 Task: Create a rule from the Routing list, Task moved to a section -> Set Priority in the project BrainBoost , set the section as Done clear the priority
Action: Mouse moved to (673, 281)
Screenshot: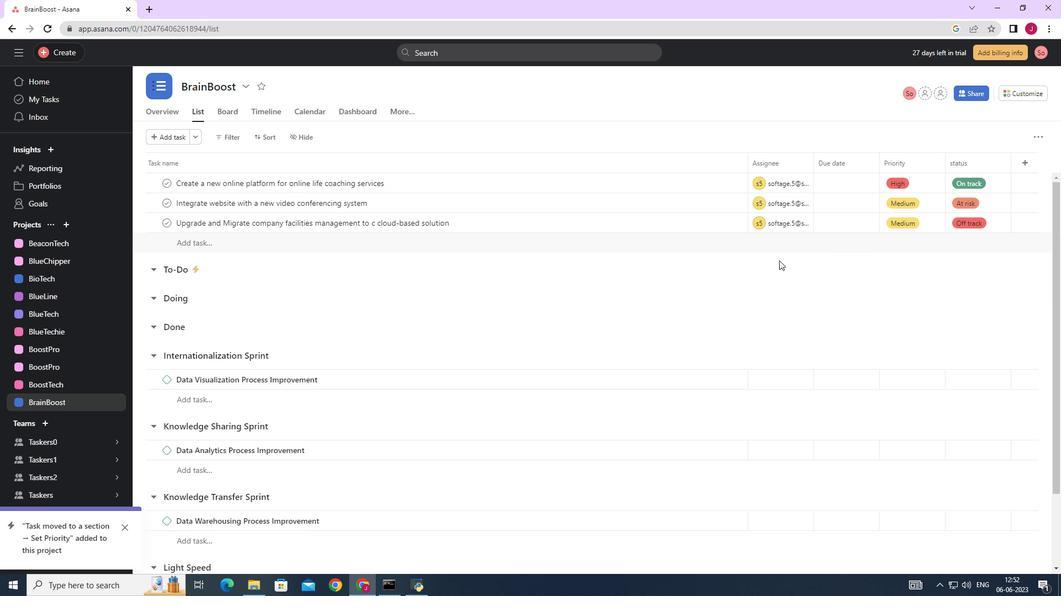 
Action: Mouse scrolled (673, 281) with delta (0, 0)
Screenshot: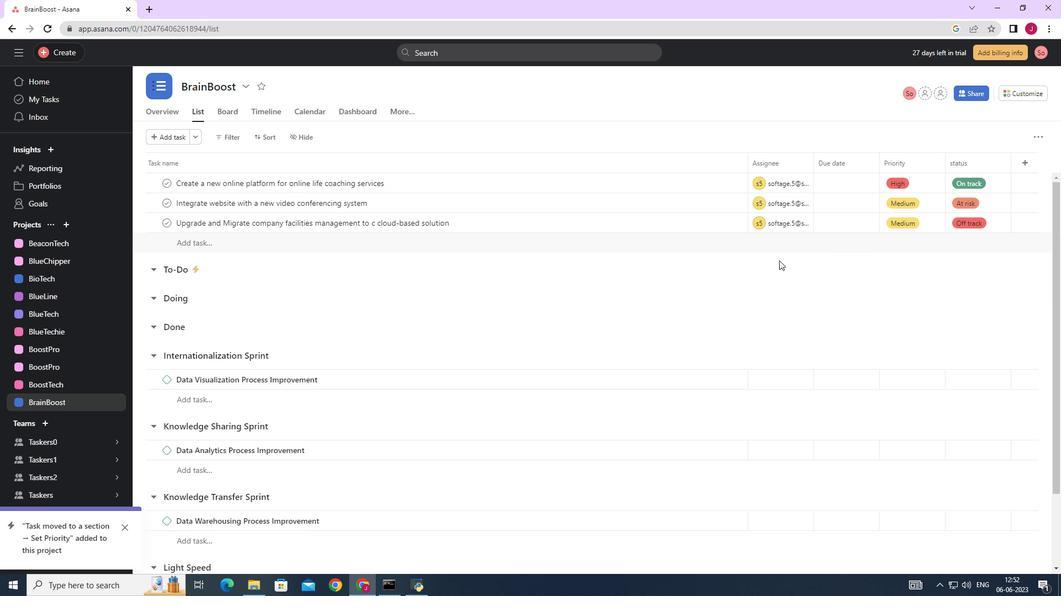 
Action: Mouse moved to (668, 281)
Screenshot: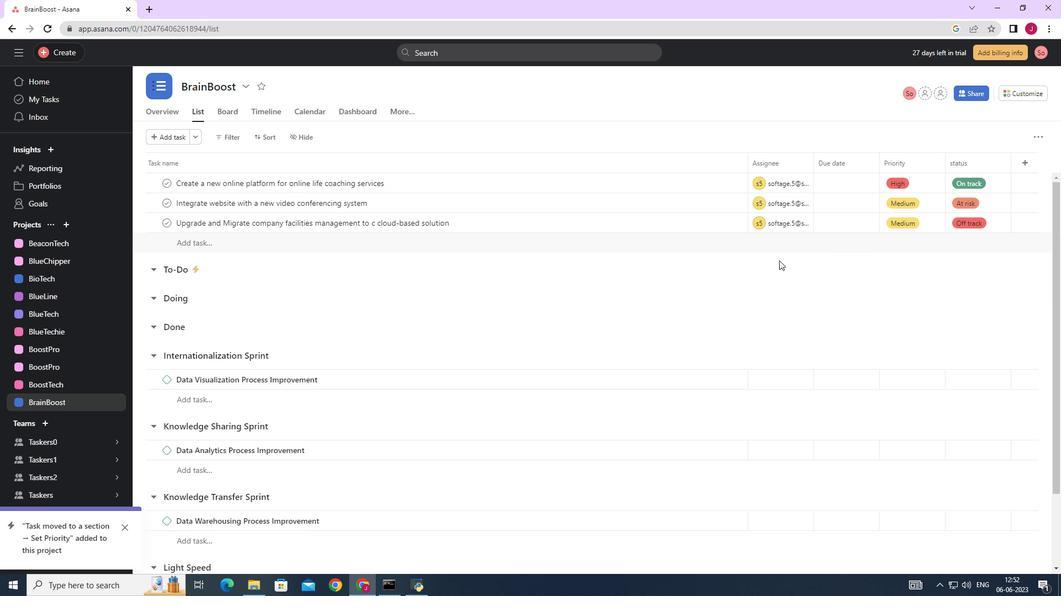 
Action: Mouse scrolled (668, 282) with delta (0, 0)
Screenshot: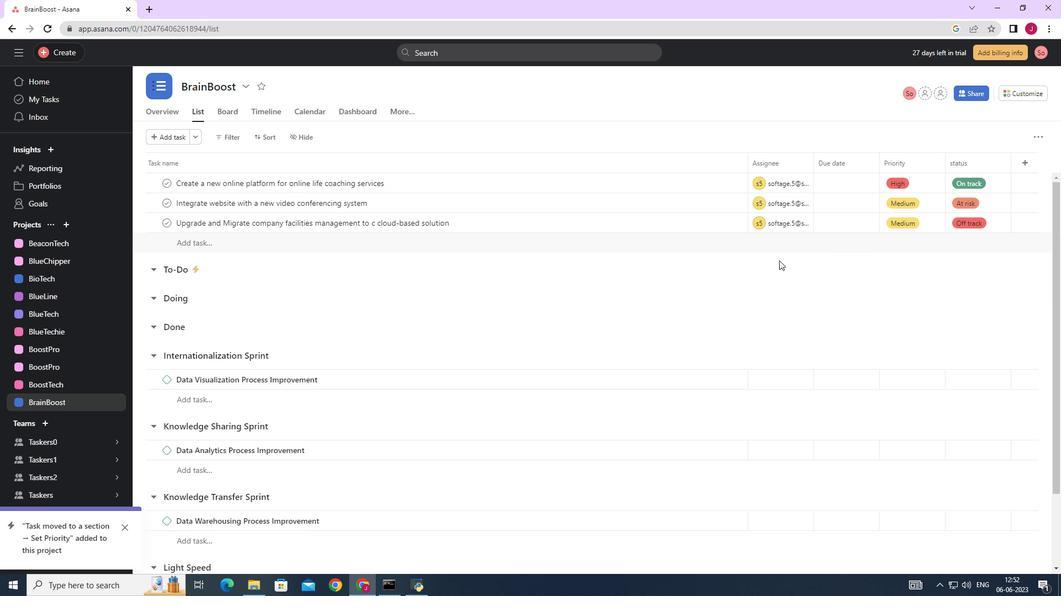 
Action: Mouse moved to (665, 281)
Screenshot: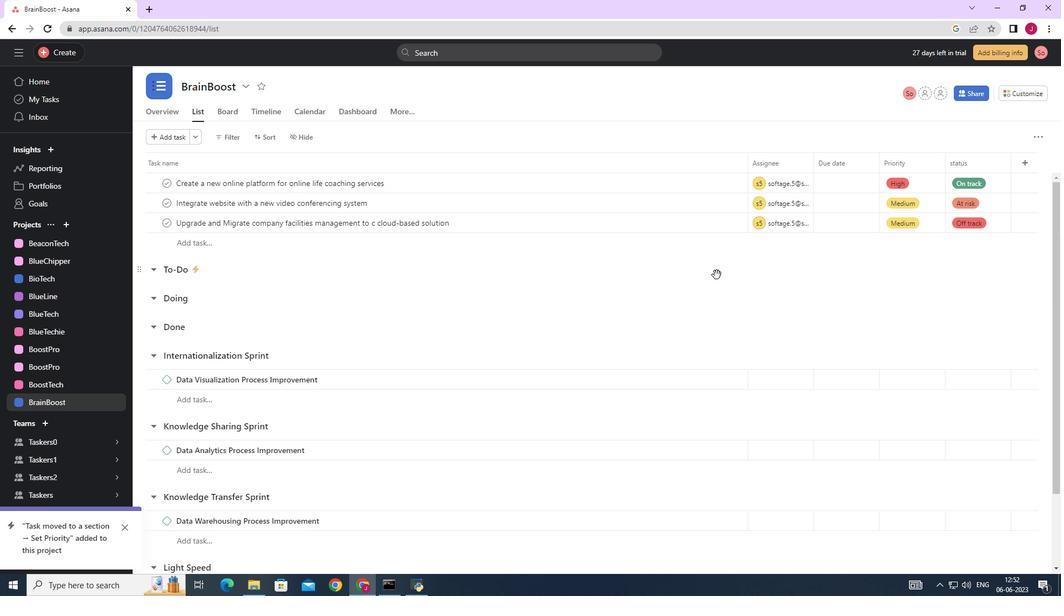 
Action: Mouse scrolled (665, 282) with delta (0, 0)
Screenshot: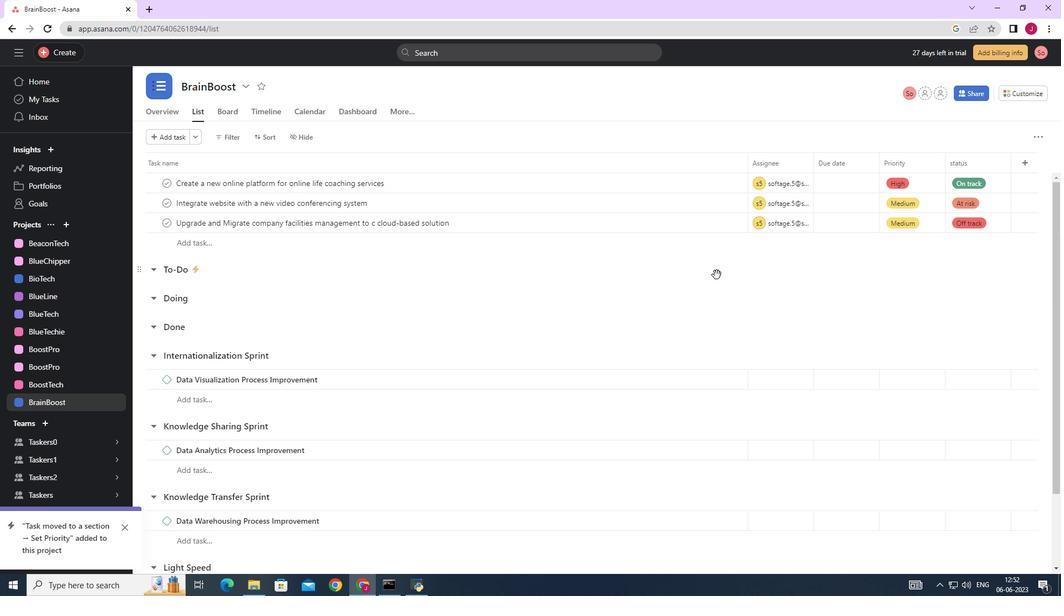 
Action: Mouse moved to (1024, 91)
Screenshot: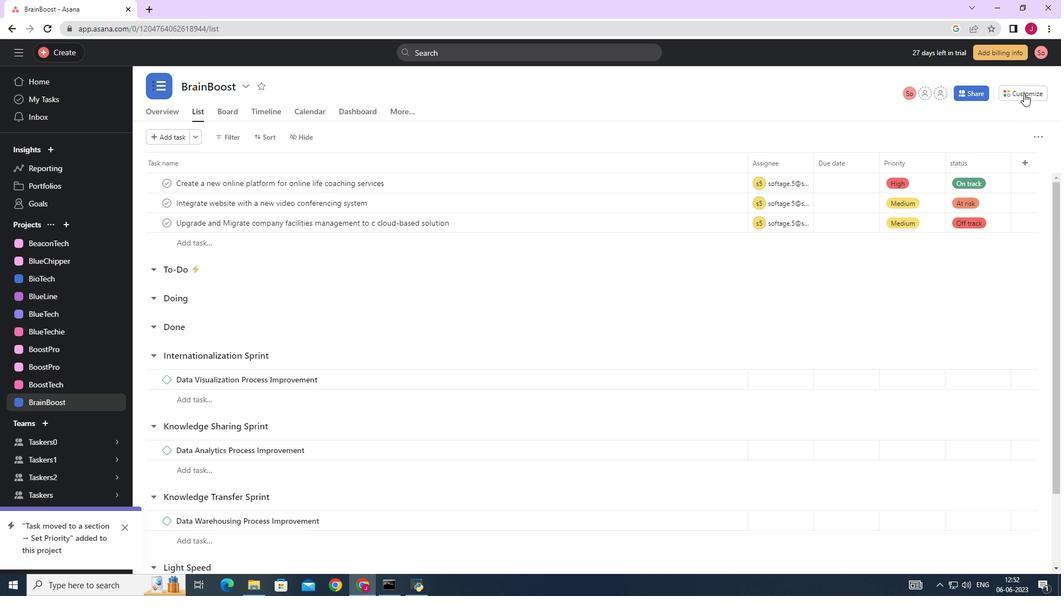 
Action: Mouse pressed left at (1024, 91)
Screenshot: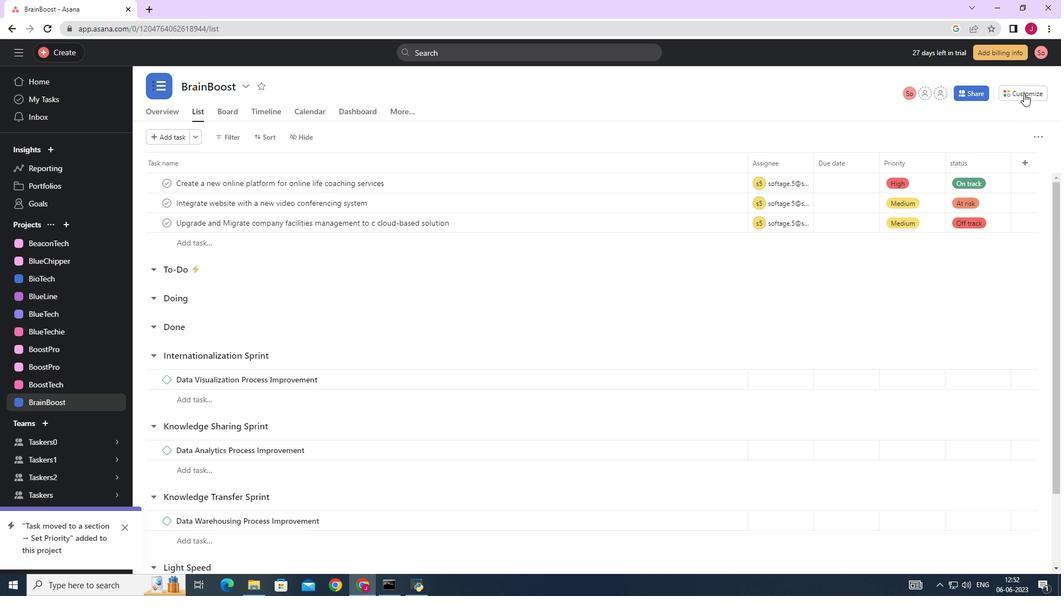 
Action: Mouse moved to (835, 236)
Screenshot: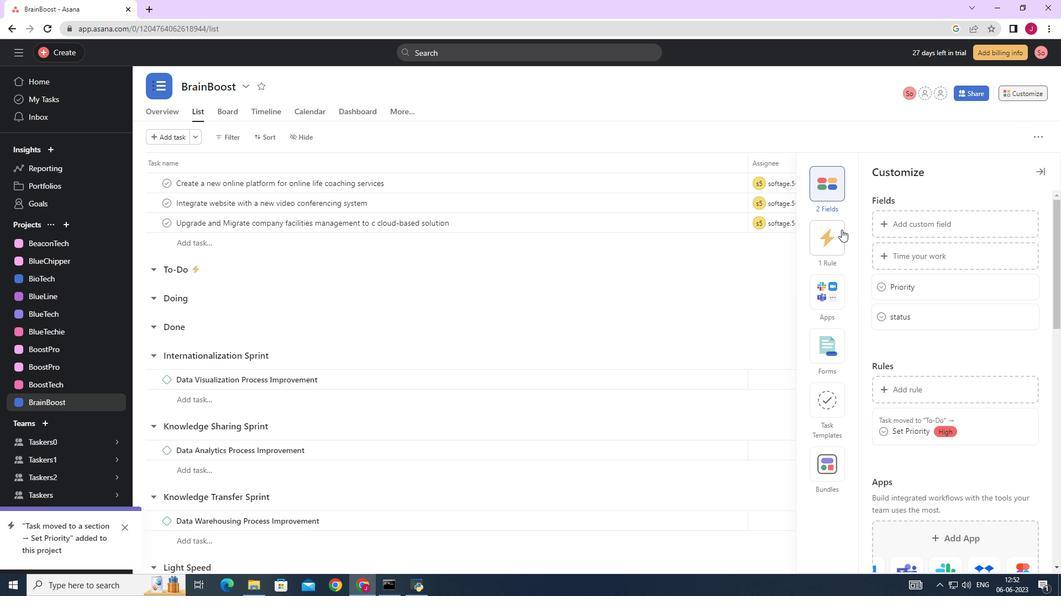 
Action: Mouse pressed left at (835, 236)
Screenshot: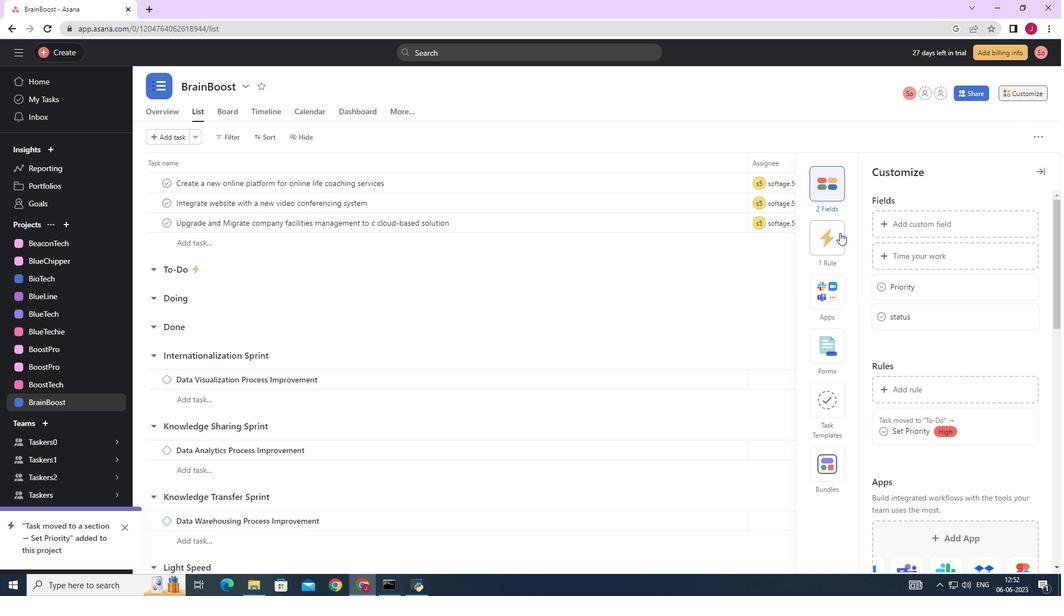 
Action: Mouse moved to (911, 224)
Screenshot: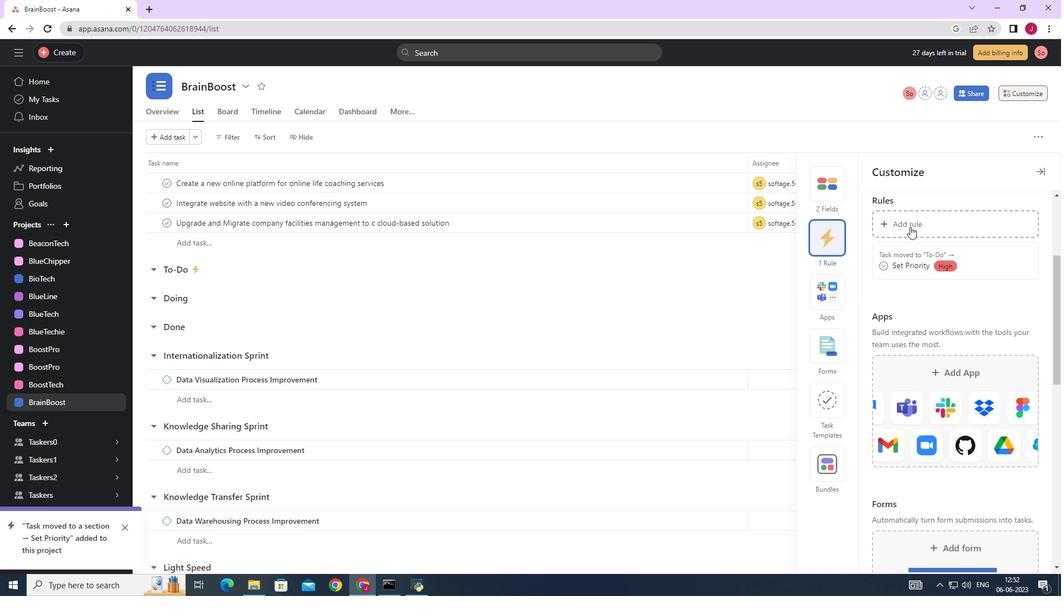 
Action: Mouse pressed left at (911, 224)
Screenshot: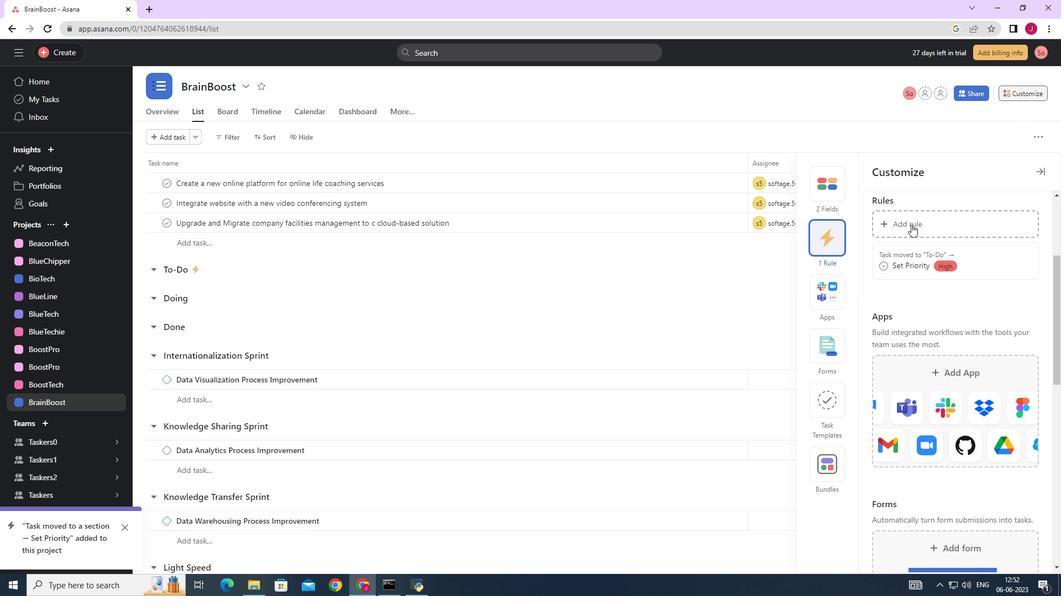 
Action: Mouse moved to (235, 145)
Screenshot: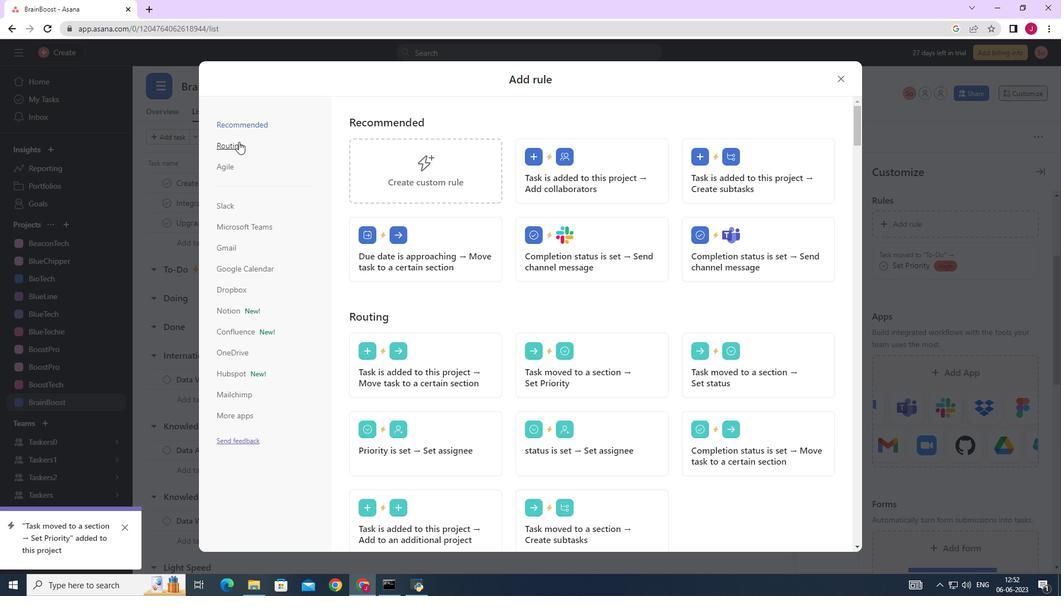 
Action: Mouse pressed left at (235, 145)
Screenshot: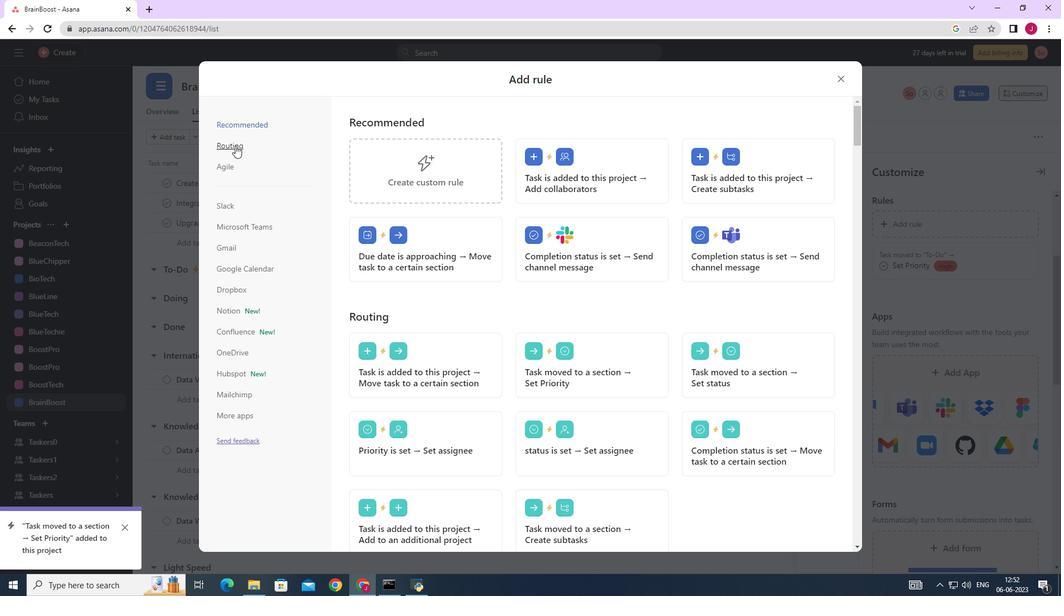 
Action: Mouse moved to (581, 165)
Screenshot: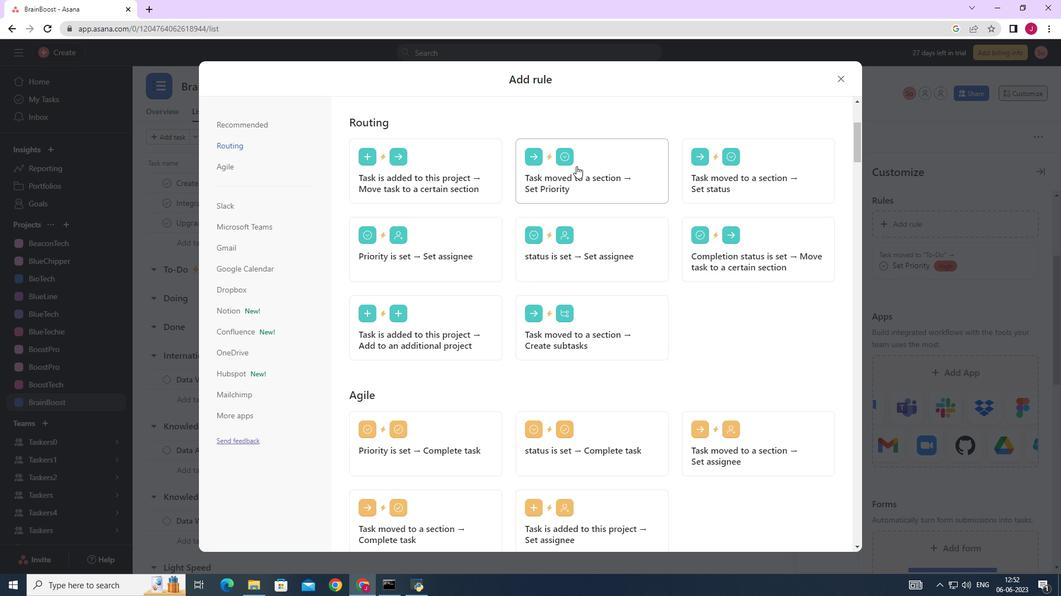 
Action: Mouse pressed left at (581, 165)
Screenshot: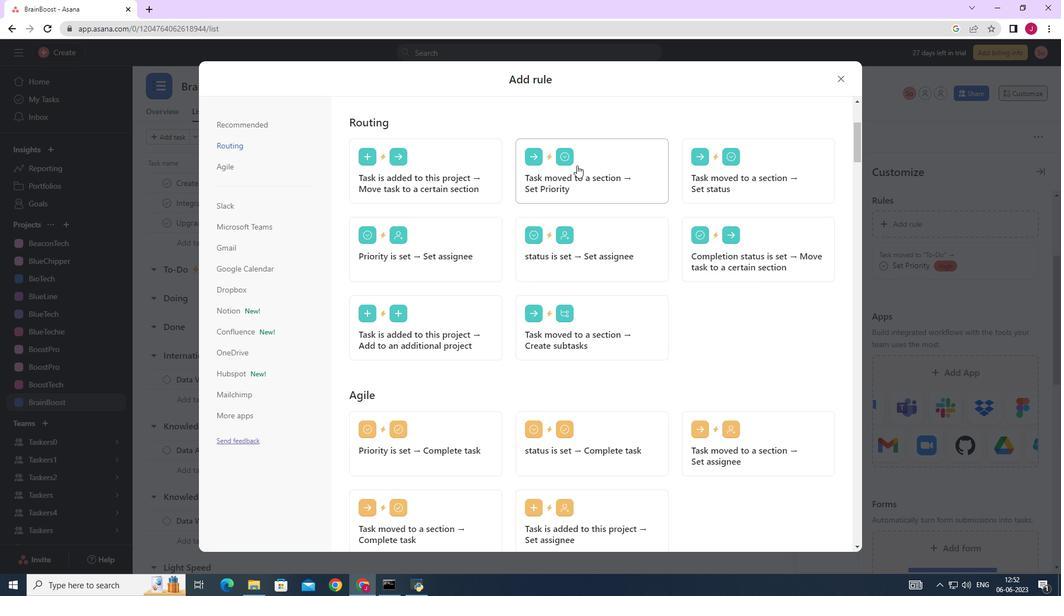 
Action: Mouse moved to (414, 292)
Screenshot: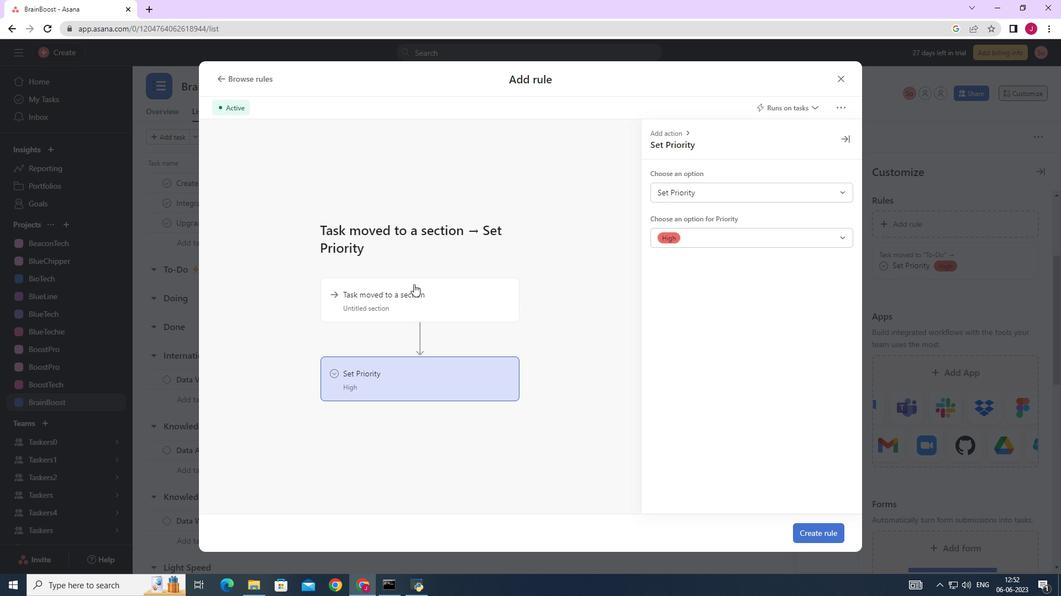 
Action: Mouse pressed left at (414, 292)
Screenshot: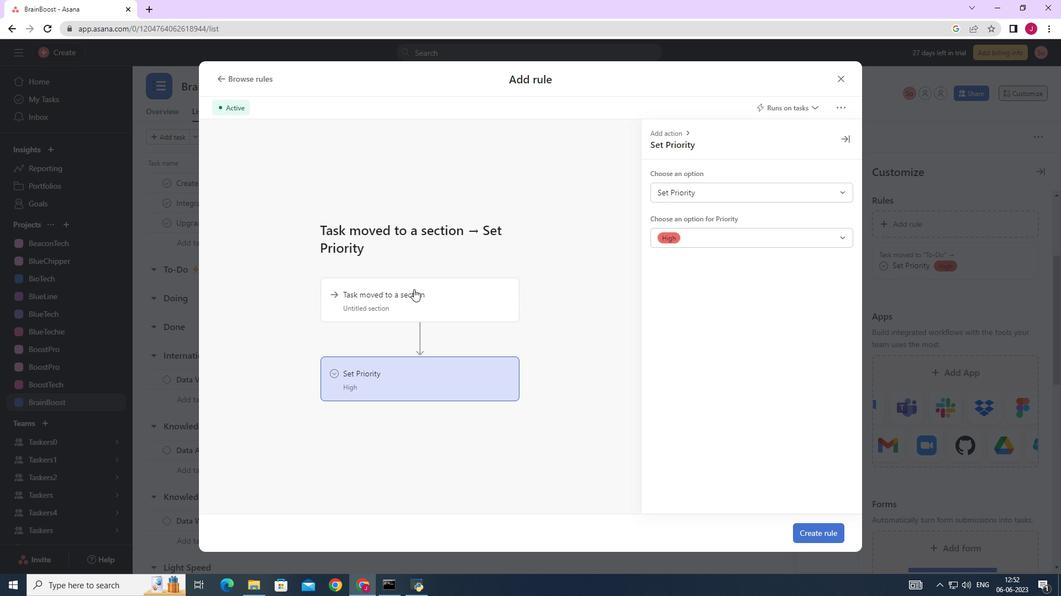 
Action: Mouse moved to (675, 195)
Screenshot: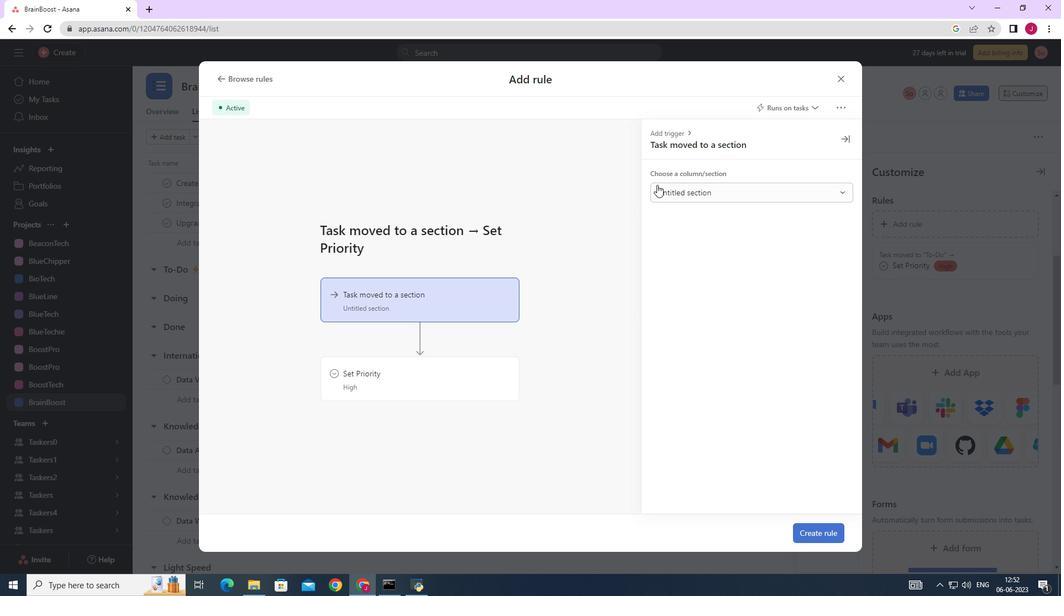 
Action: Mouse pressed left at (675, 195)
Screenshot: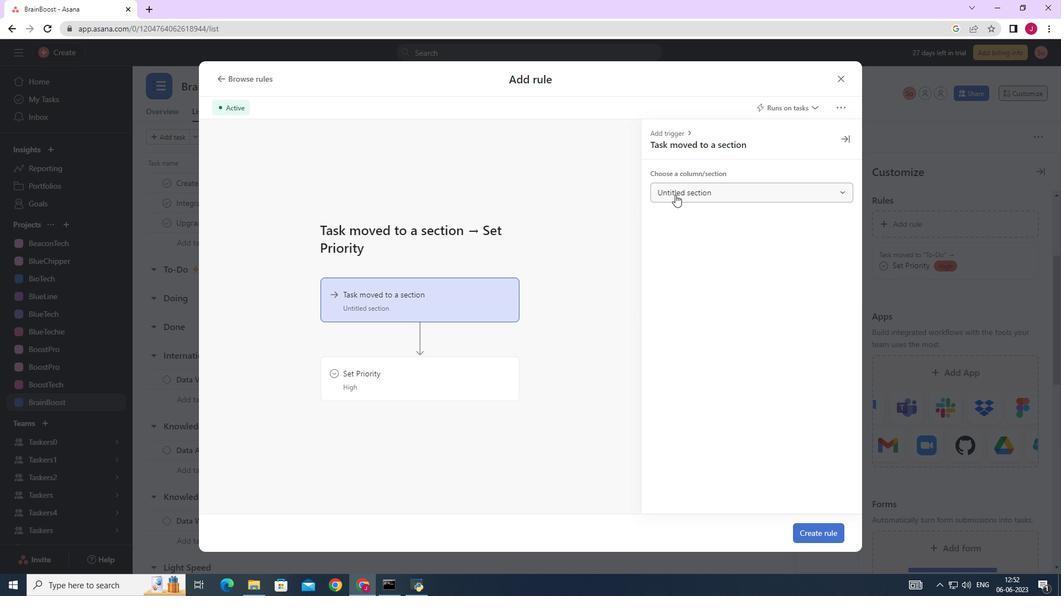 
Action: Mouse moved to (680, 275)
Screenshot: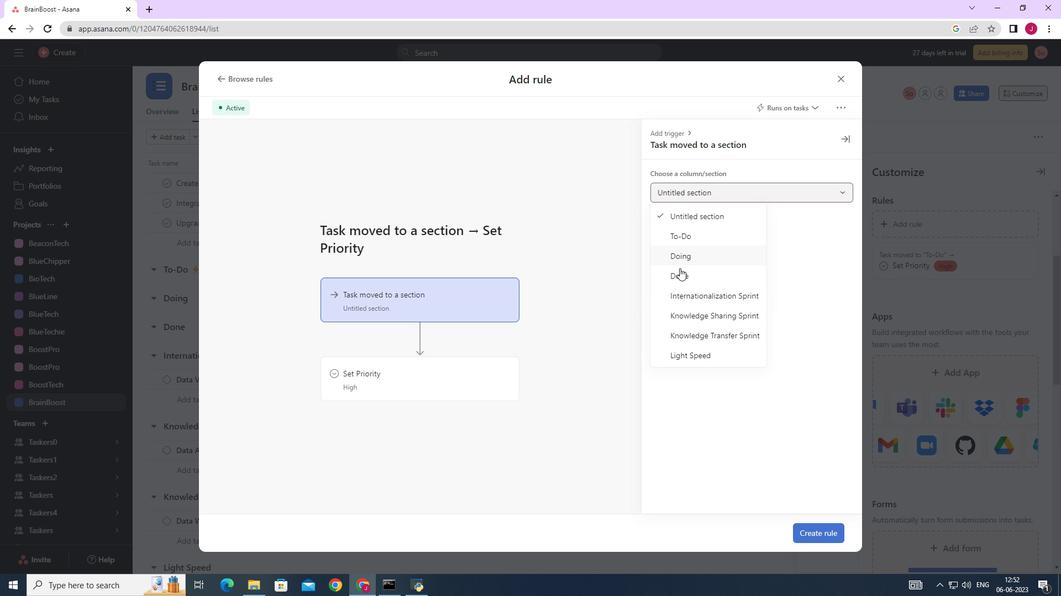 
Action: Mouse pressed left at (680, 275)
Screenshot: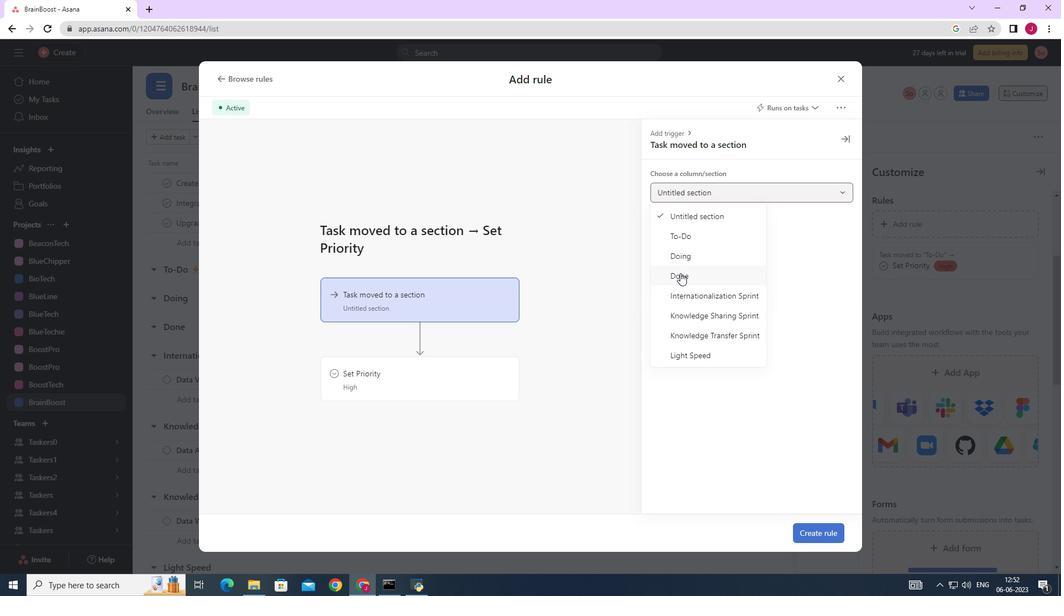 
Action: Mouse moved to (469, 376)
Screenshot: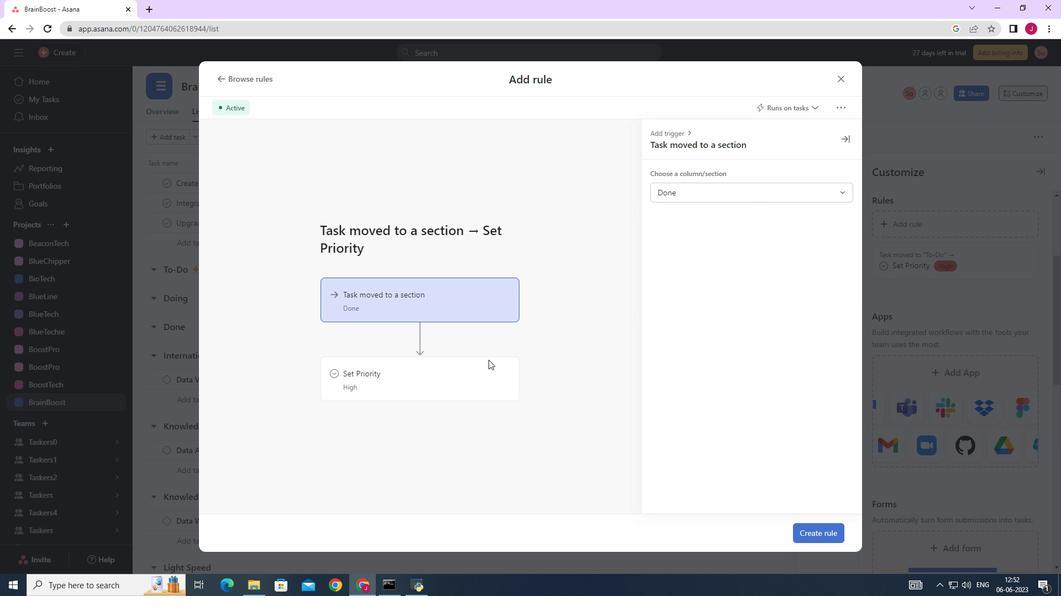 
Action: Mouse pressed left at (469, 376)
Screenshot: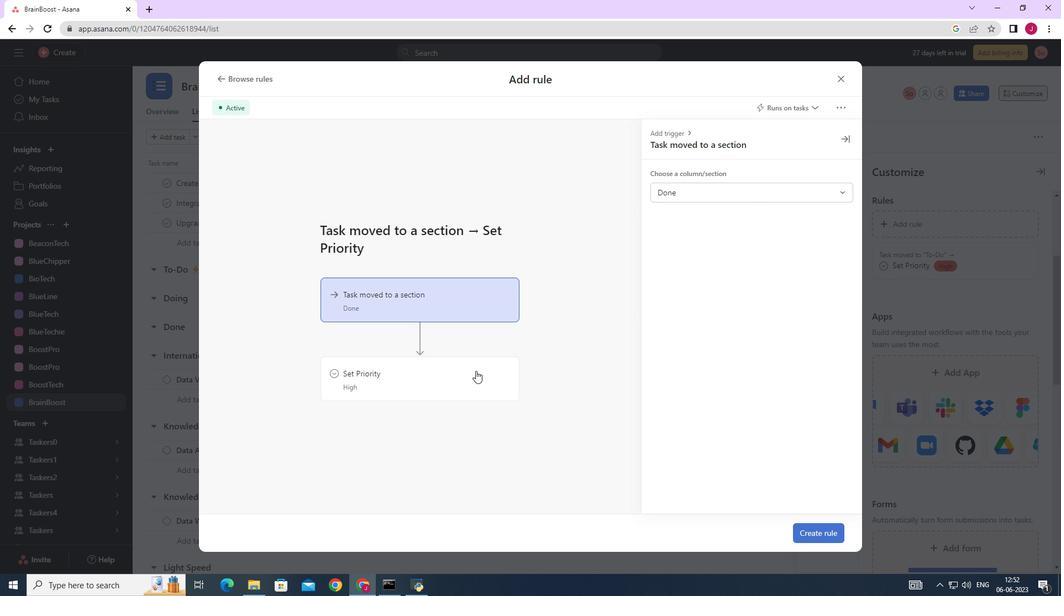 
Action: Mouse moved to (704, 191)
Screenshot: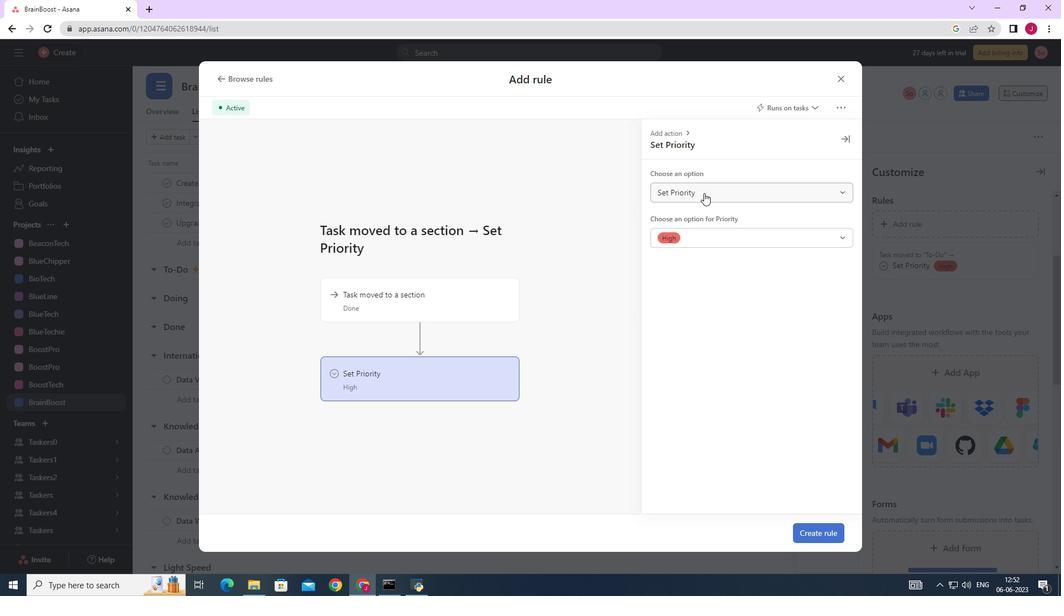 
Action: Mouse pressed left at (704, 191)
Screenshot: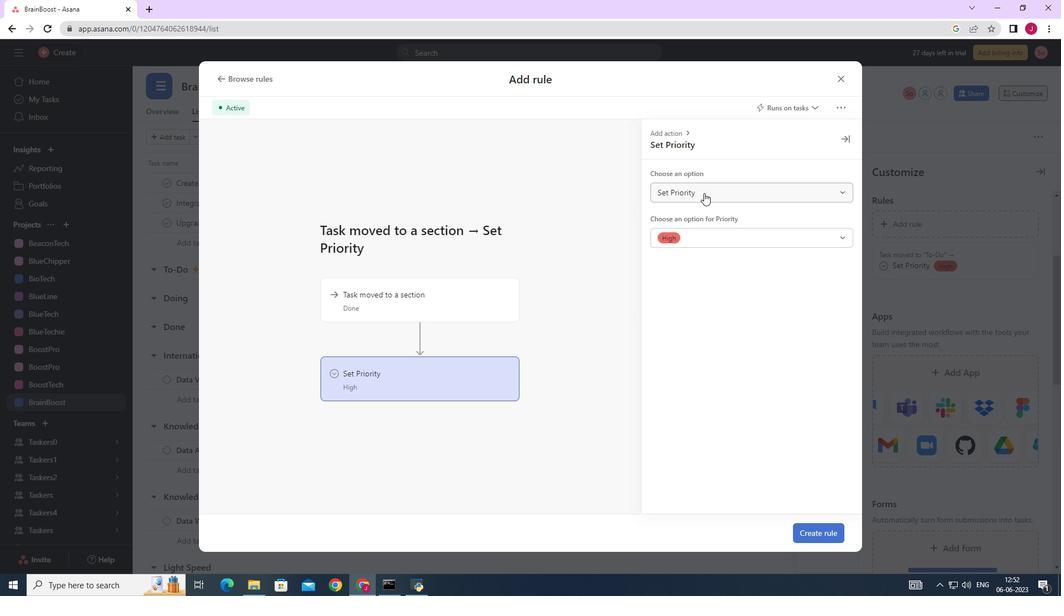 
Action: Mouse moved to (700, 239)
Screenshot: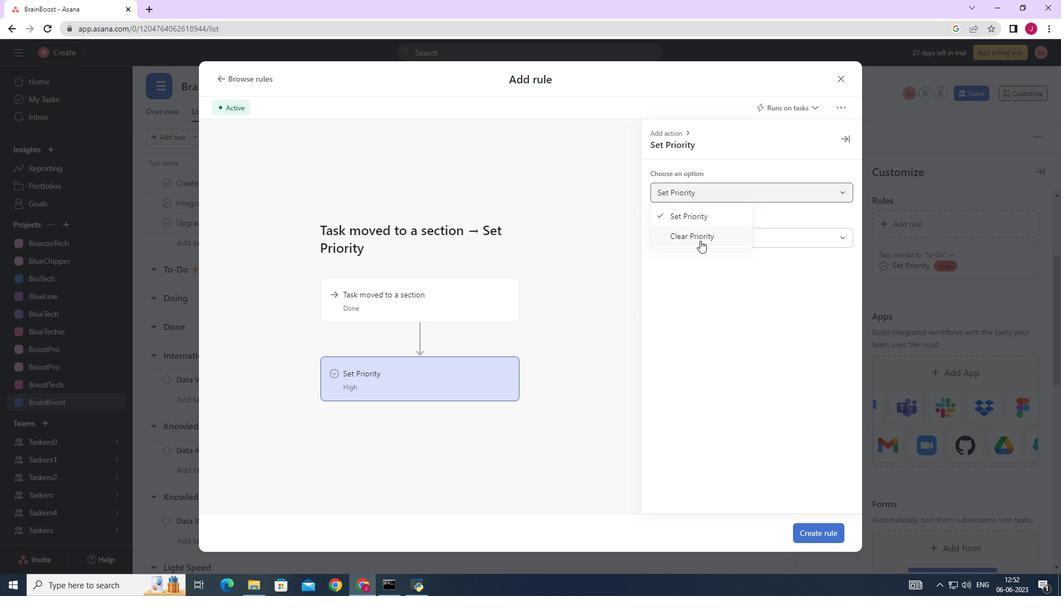 
Action: Mouse pressed left at (700, 239)
Screenshot: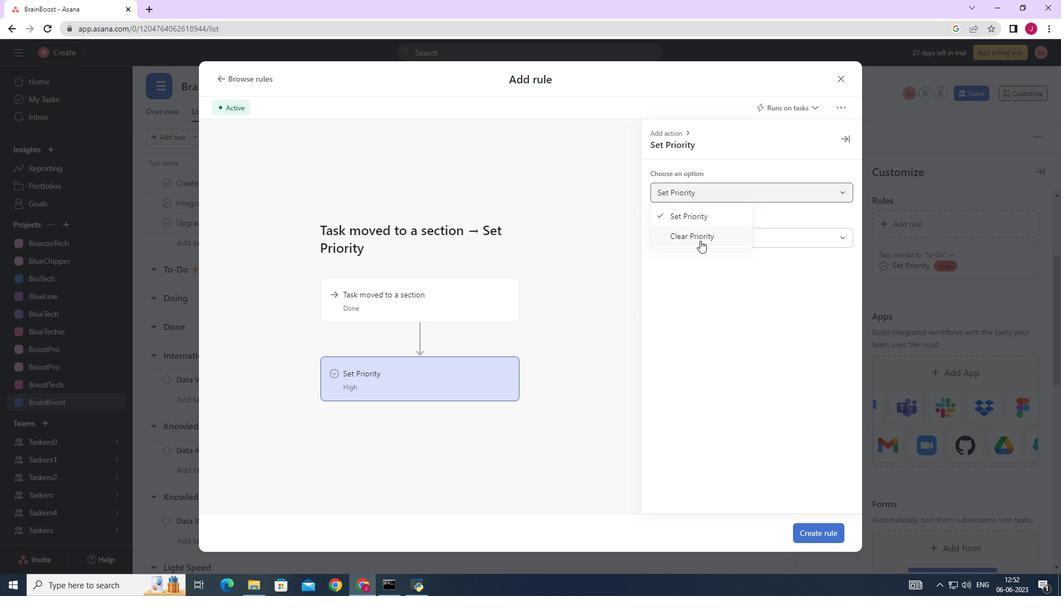 
Action: Mouse moved to (824, 531)
Screenshot: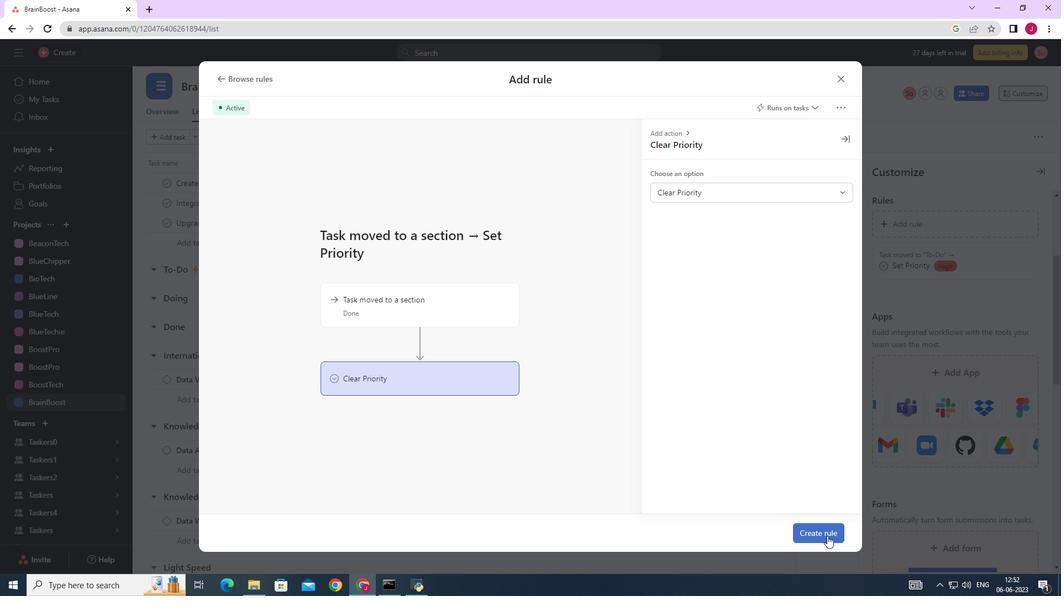 
Action: Mouse pressed left at (824, 531)
Screenshot: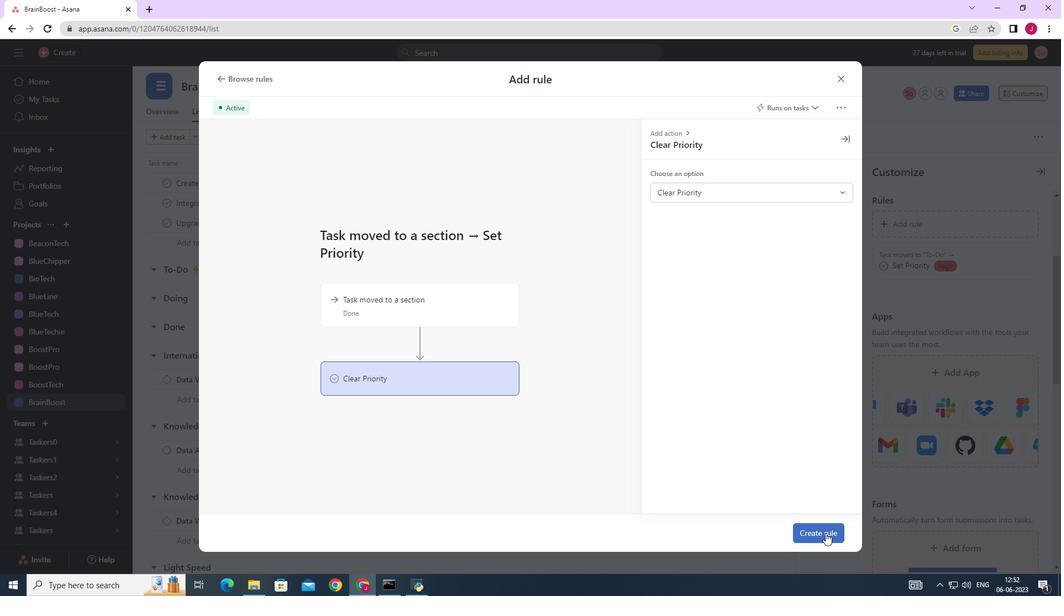 
Action: Mouse moved to (789, 506)
Screenshot: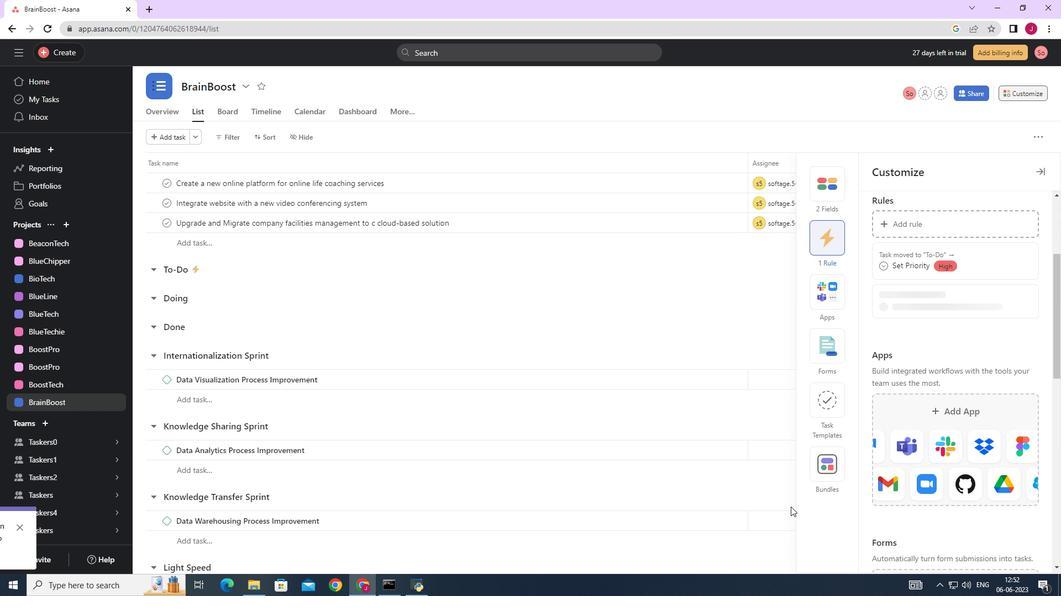 
